 Task: Search in all sheets.
Action: Mouse moved to (75, 91)
Screenshot: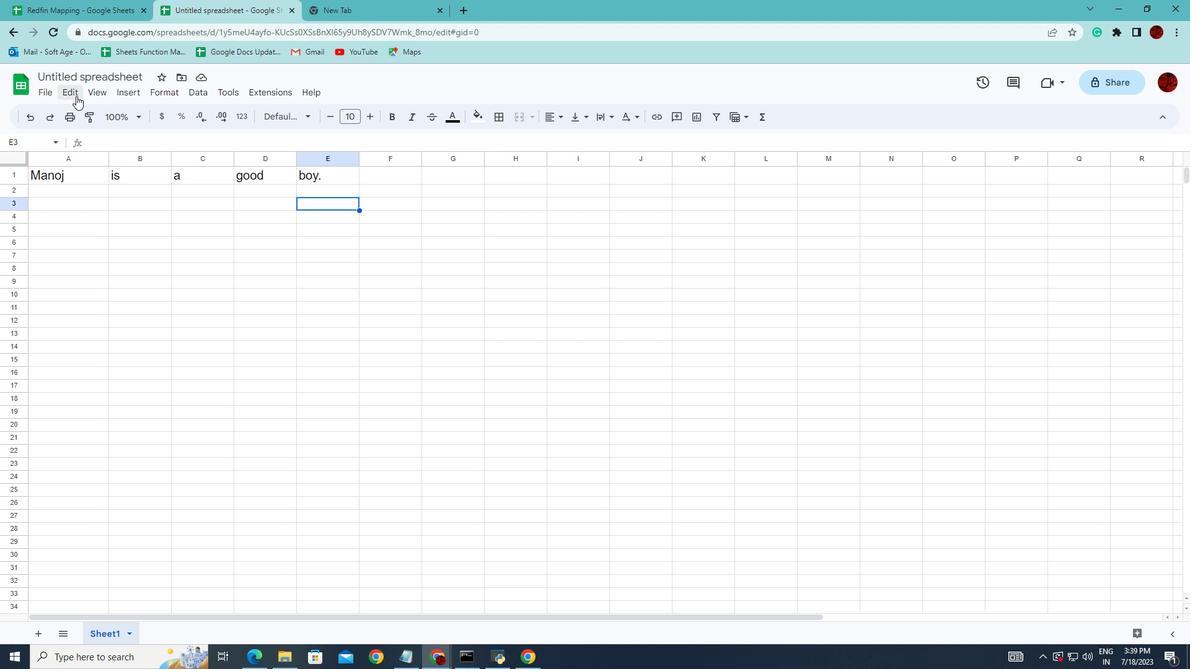 
Action: Mouse pressed left at (75, 91)
Screenshot: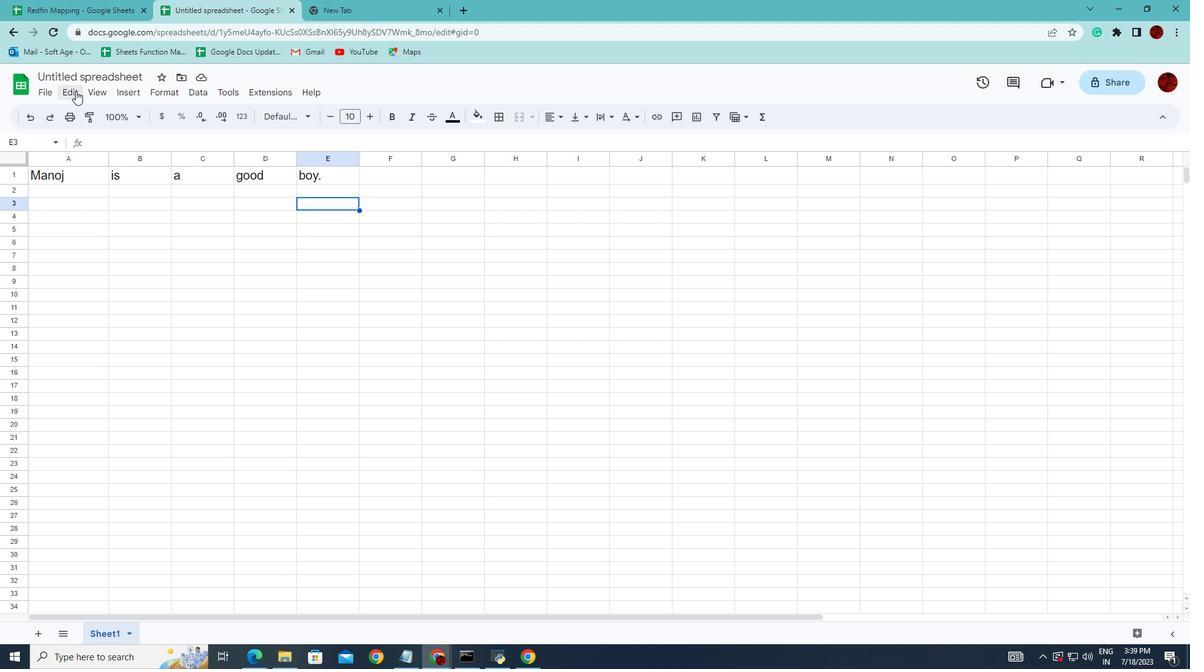 
Action: Mouse moved to (107, 300)
Screenshot: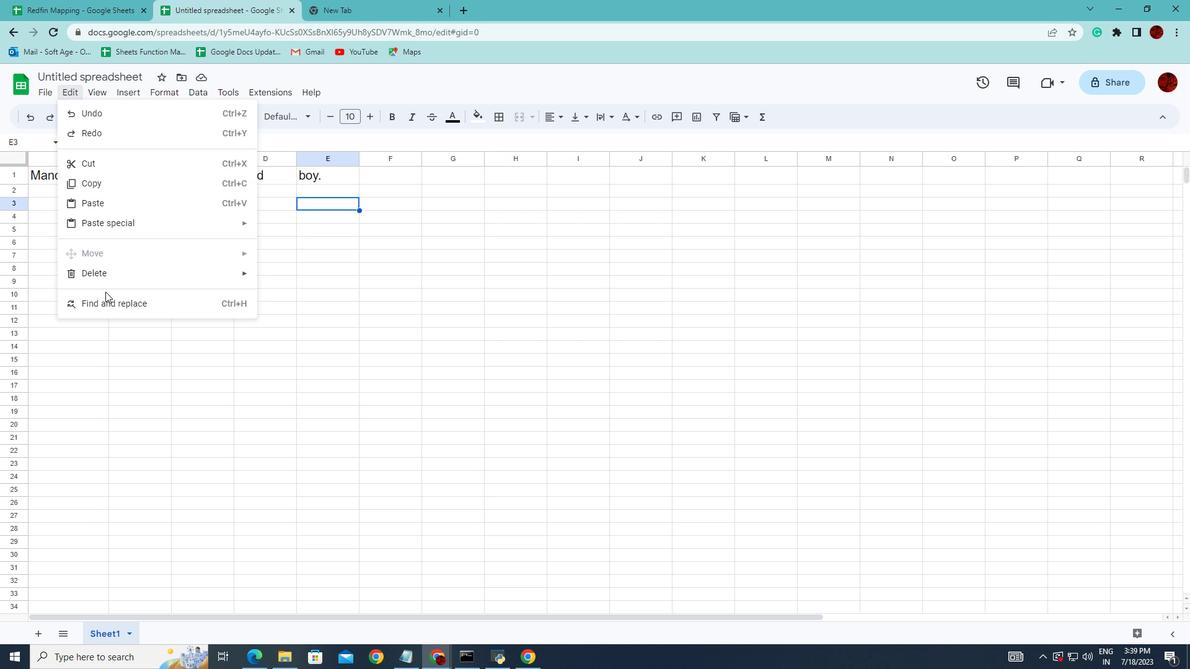 
Action: Mouse pressed left at (107, 300)
Screenshot: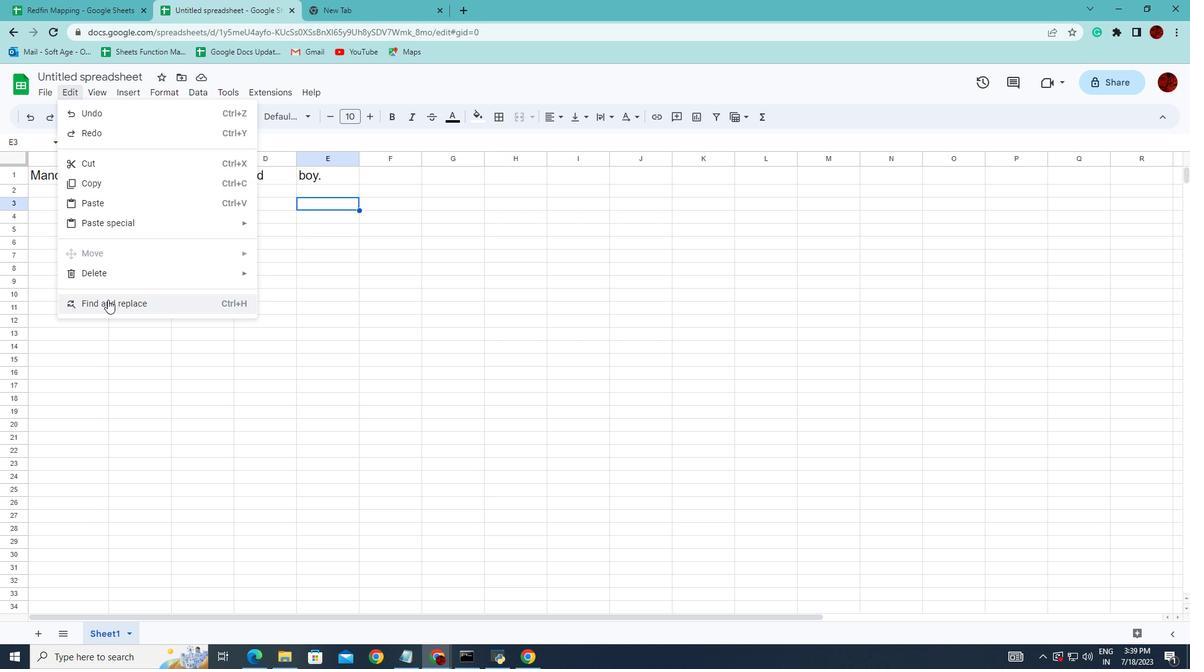 
Action: Mouse moved to (517, 251)
Screenshot: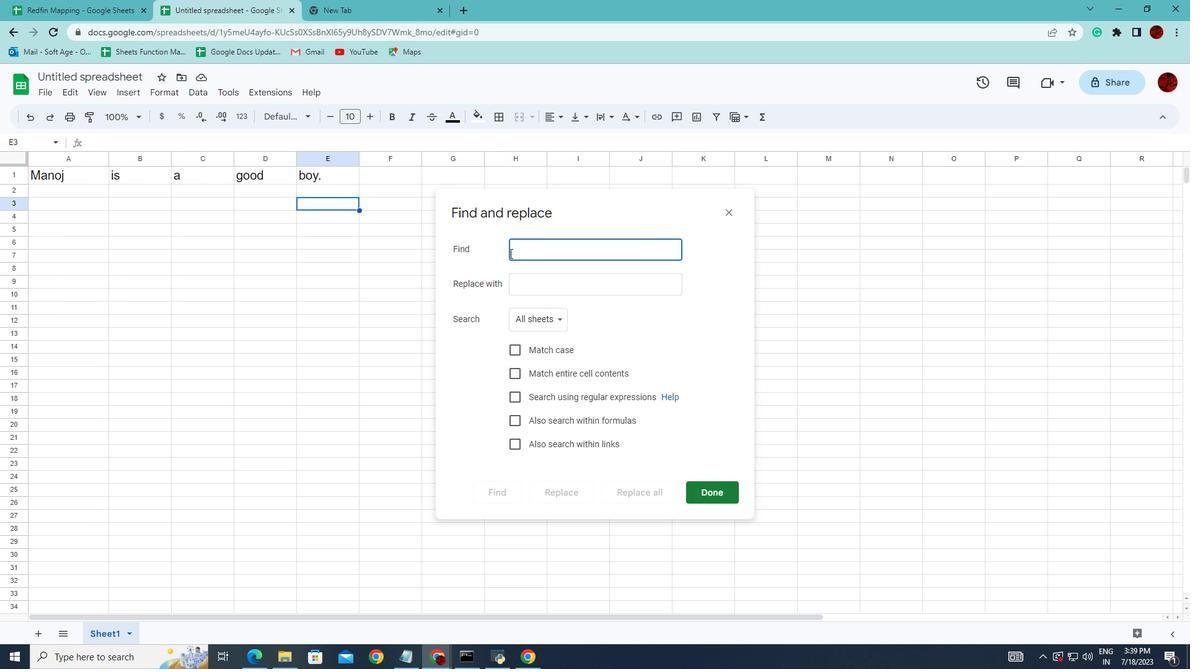 
Action: Mouse pressed left at (517, 251)
Screenshot: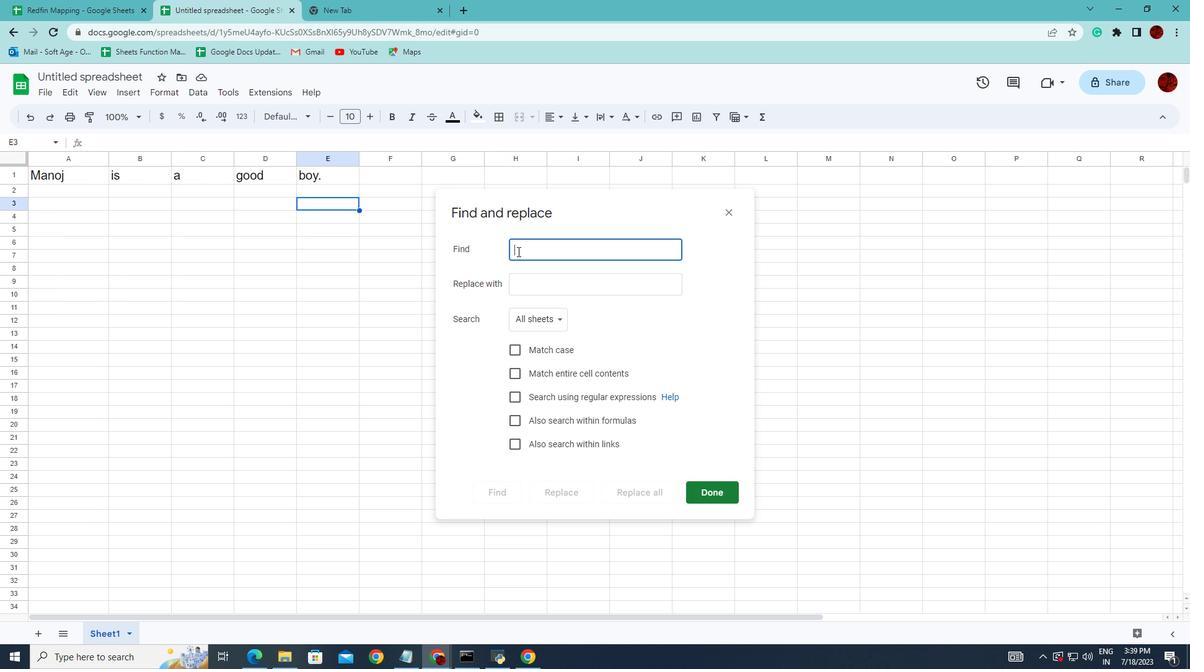 
Action: Key pressed <Key.shift>Manoj
Screenshot: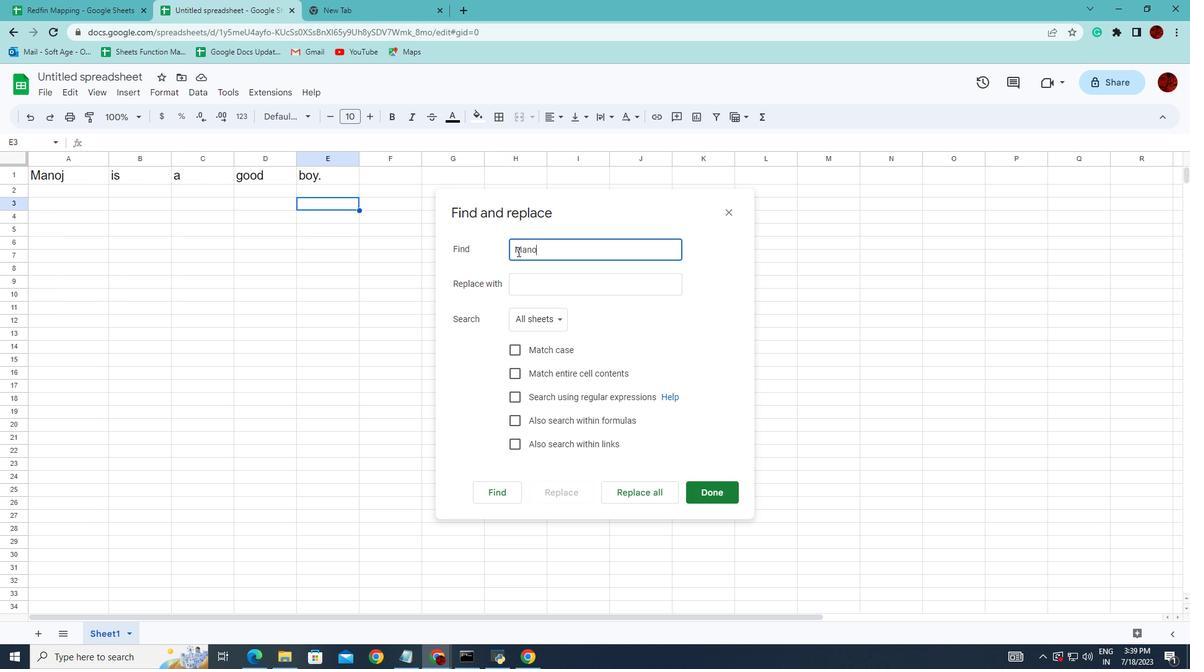 
Action: Mouse moved to (526, 324)
Screenshot: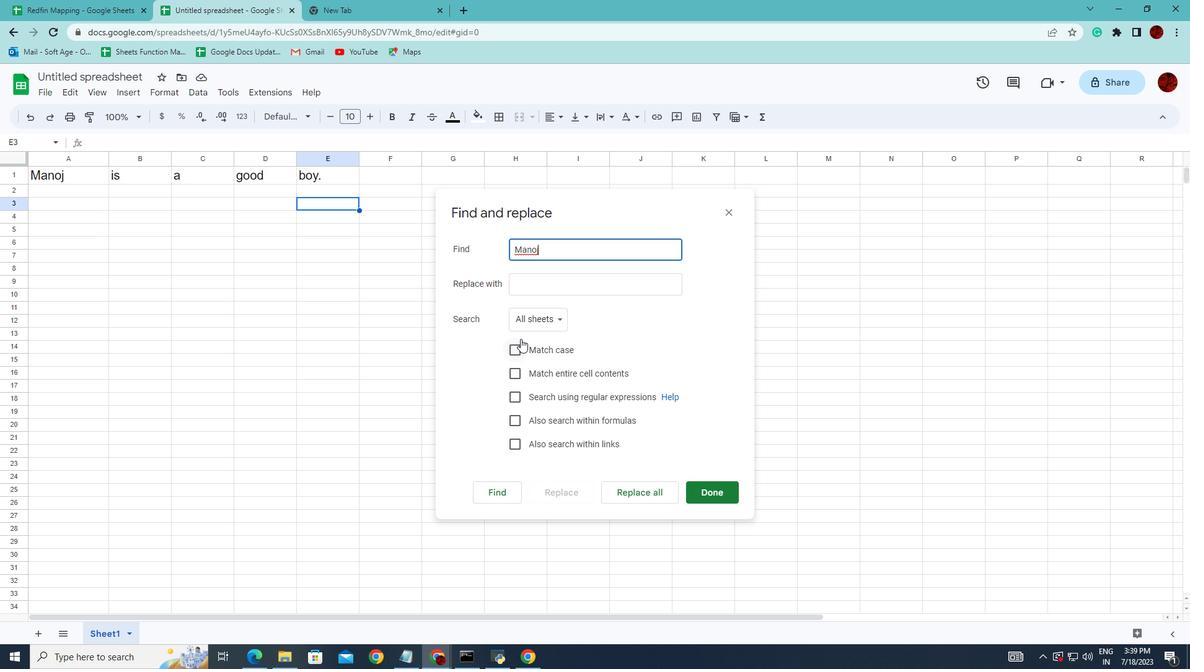 
Action: Mouse pressed left at (526, 324)
Screenshot: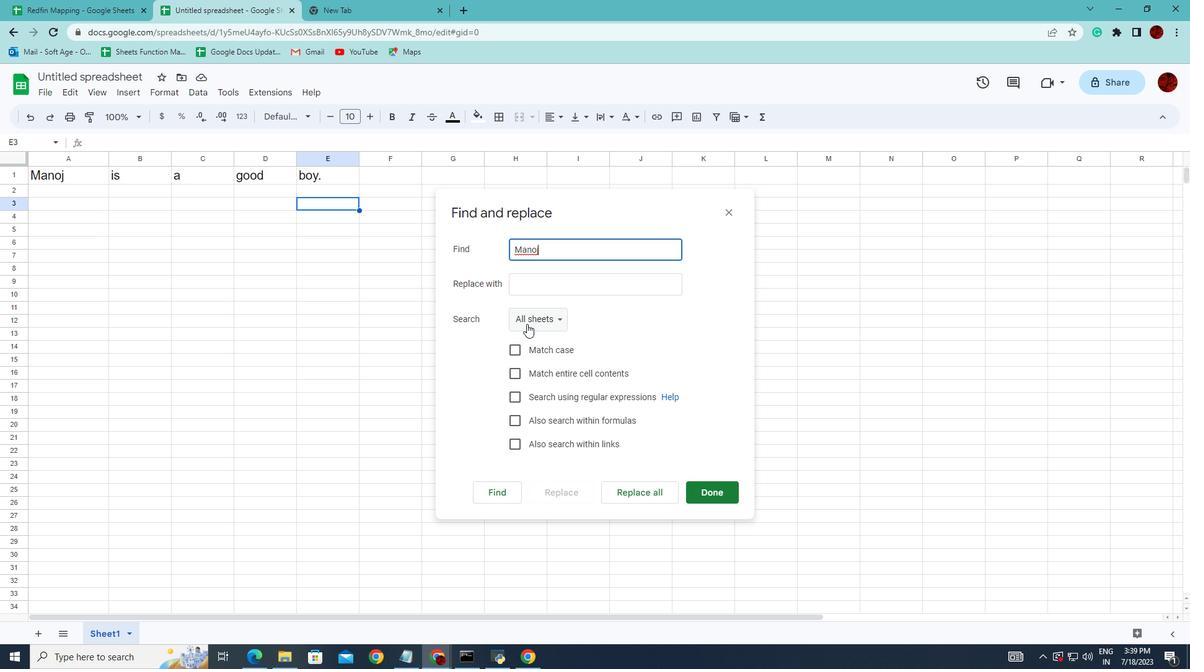 
Action: Mouse moved to (537, 319)
Screenshot: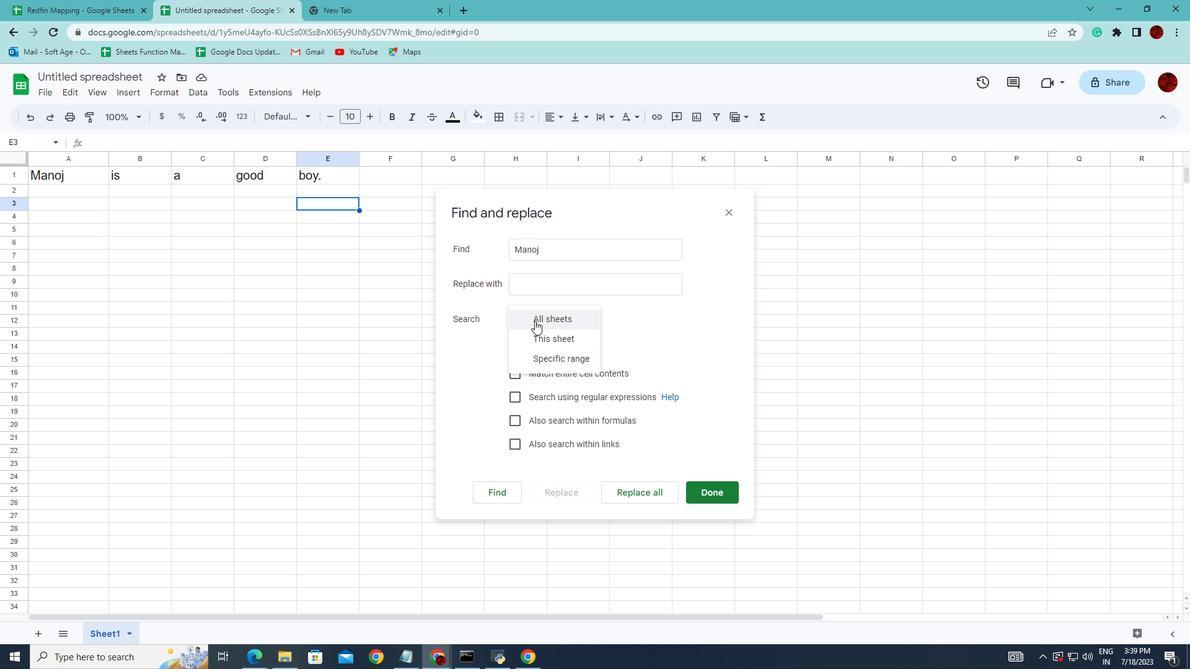 
Action: Mouse pressed left at (537, 319)
Screenshot: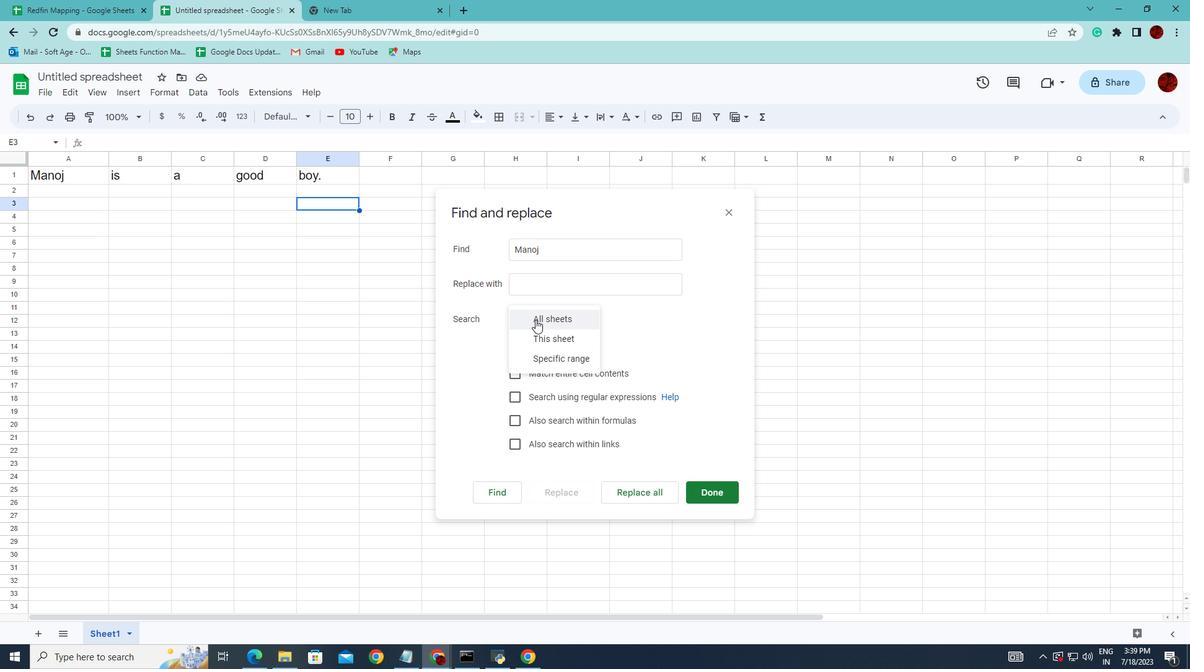 
Action: Mouse moved to (503, 494)
Screenshot: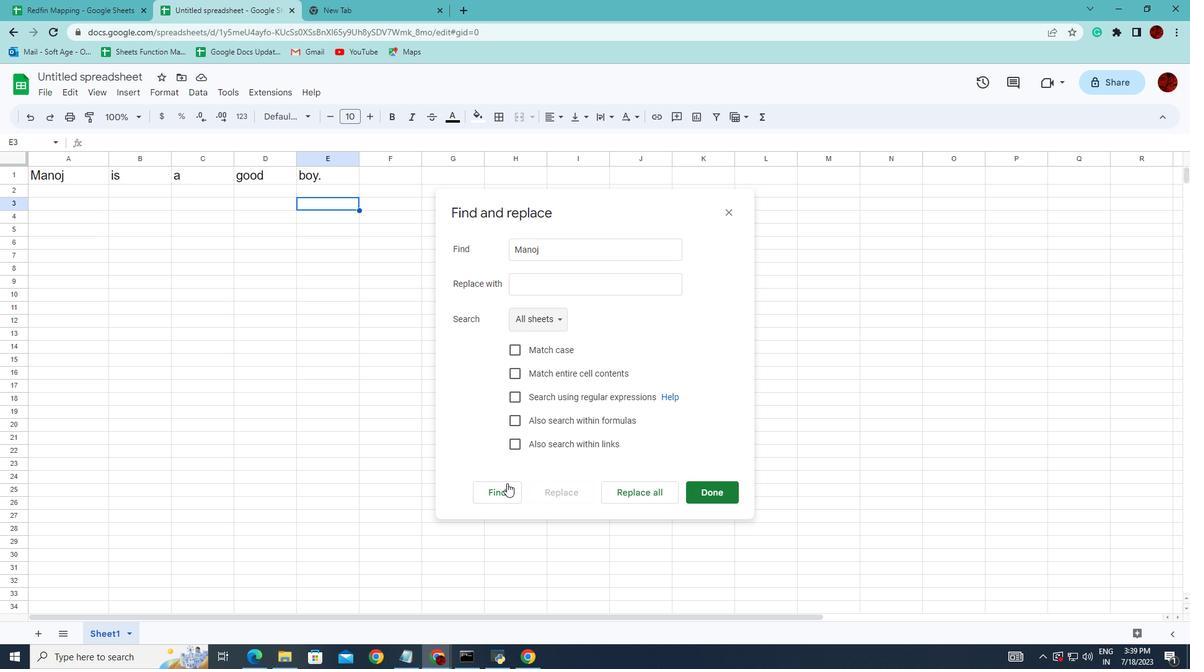 
Action: Mouse pressed left at (503, 494)
Screenshot: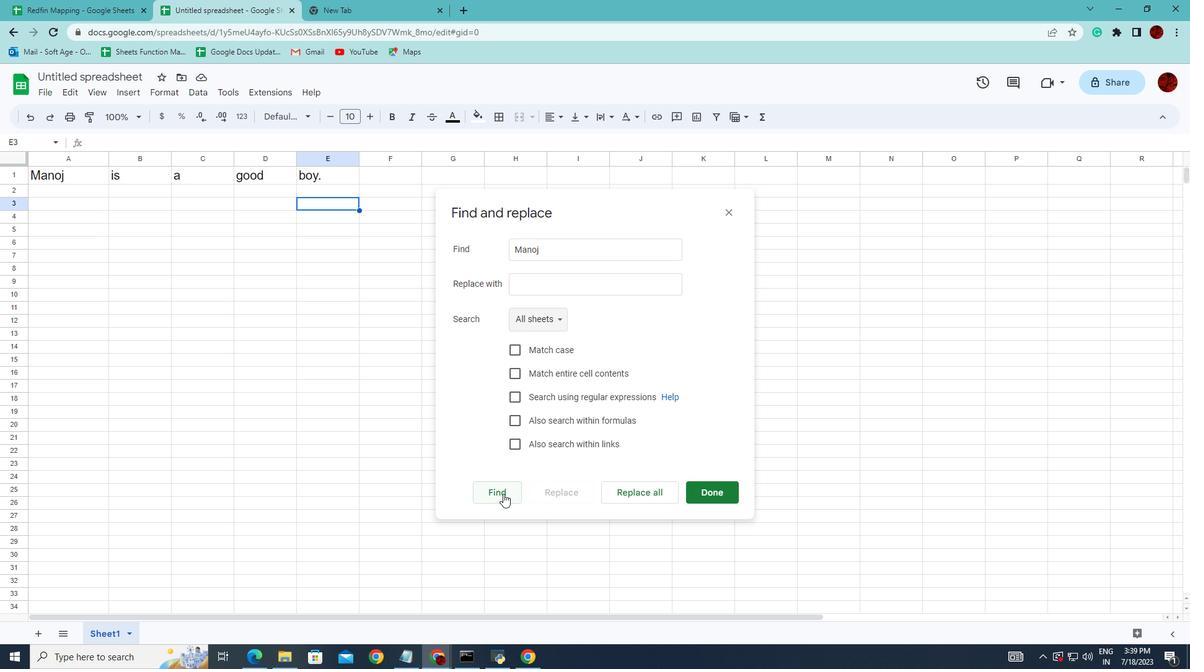 
Action: Mouse moved to (704, 491)
Screenshot: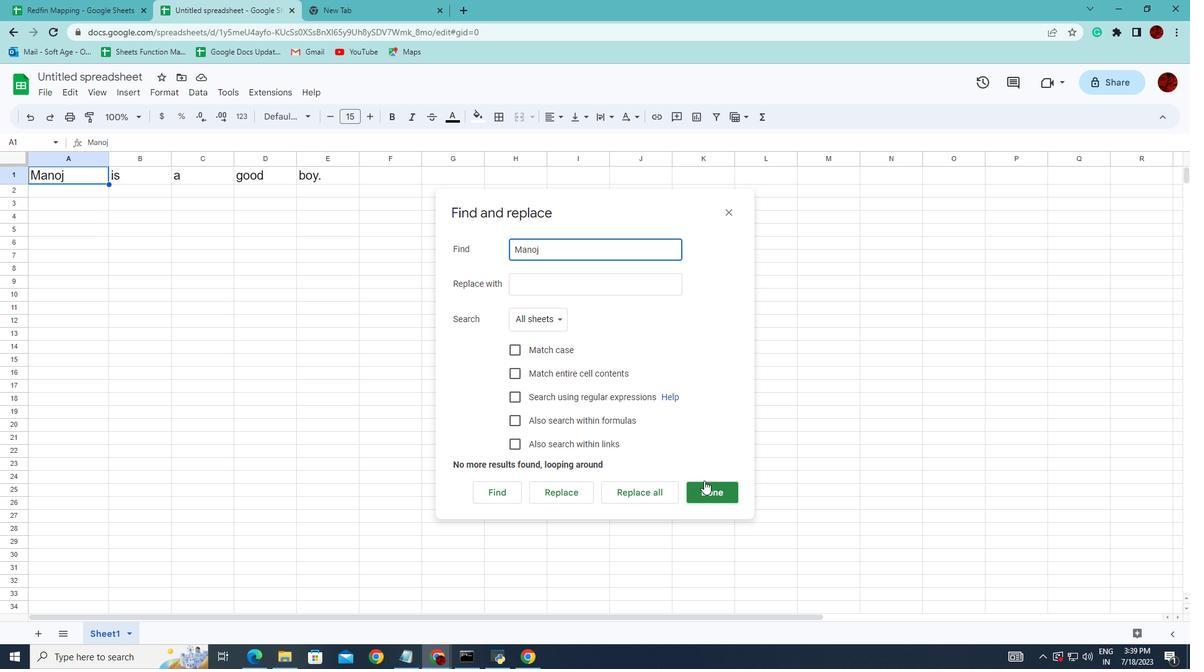 
Action: Mouse pressed left at (704, 491)
Screenshot: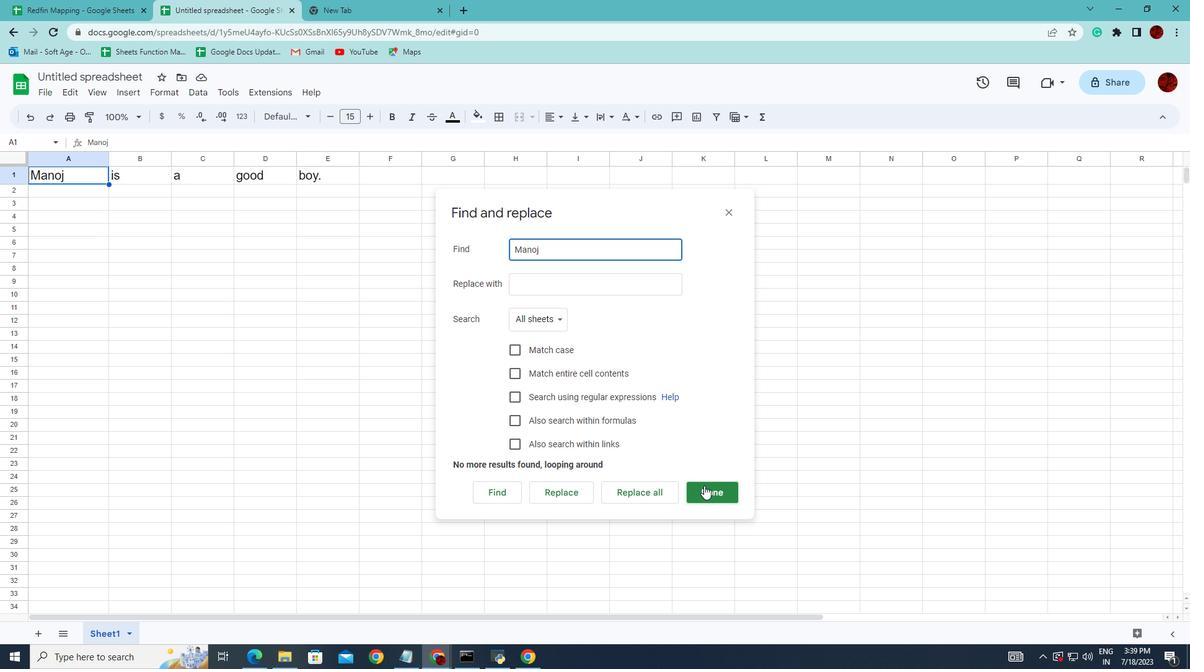 
